 Task: Start in the project TrackForge the sprint 'Mission Control', with a duration of 2 weeks.
Action: Mouse moved to (170, 49)
Screenshot: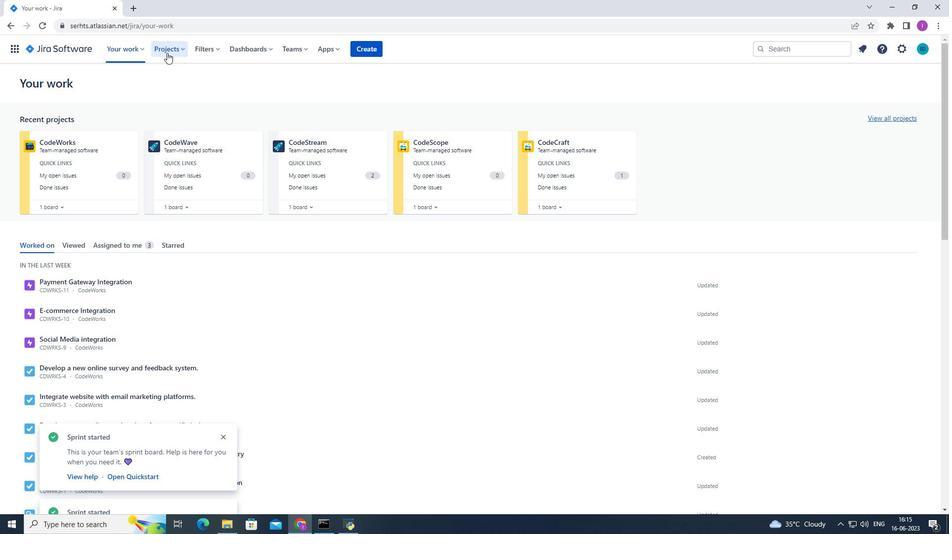 
Action: Mouse pressed left at (170, 49)
Screenshot: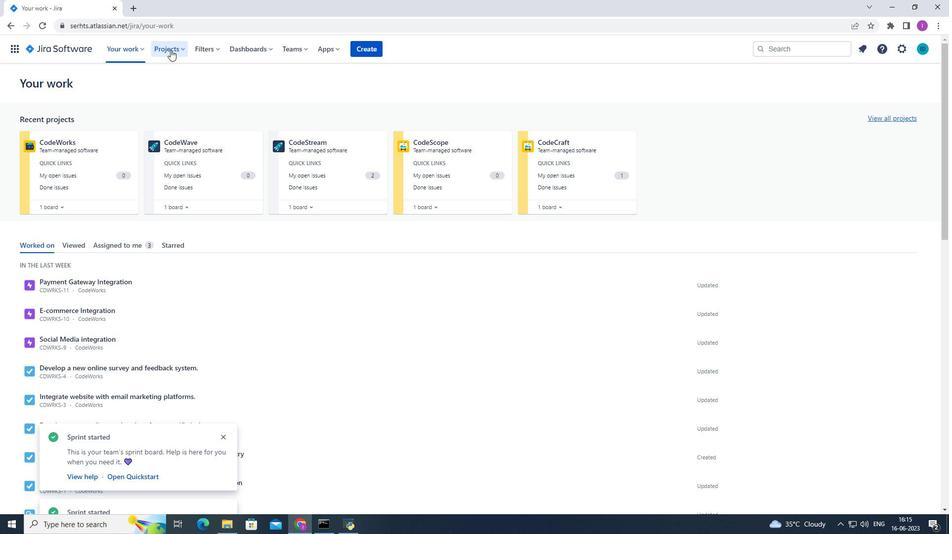 
Action: Mouse moved to (200, 93)
Screenshot: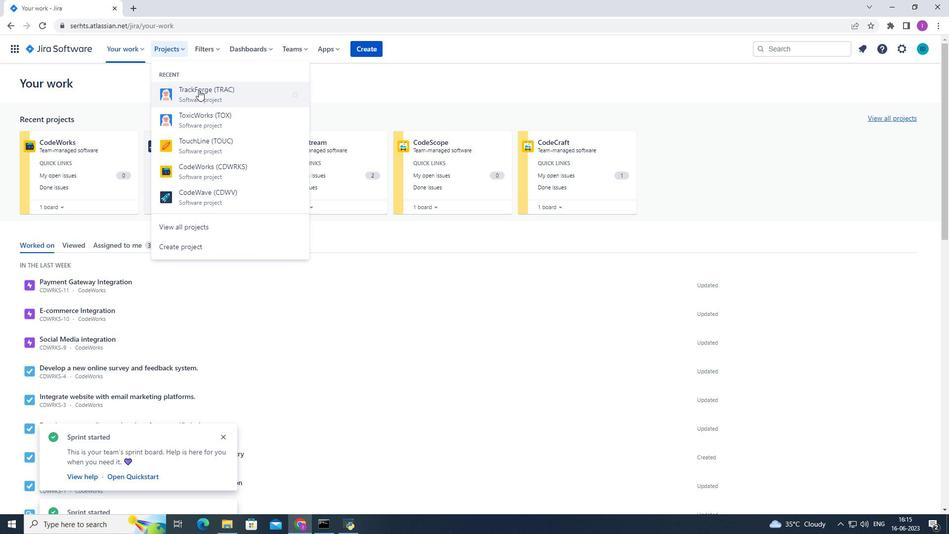 
Action: Mouse pressed left at (200, 93)
Screenshot: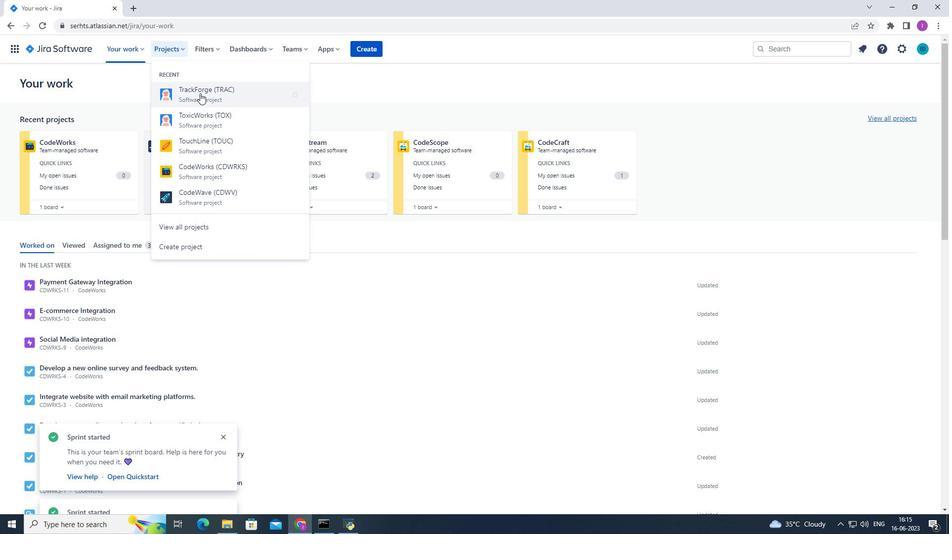 
Action: Mouse moved to (45, 151)
Screenshot: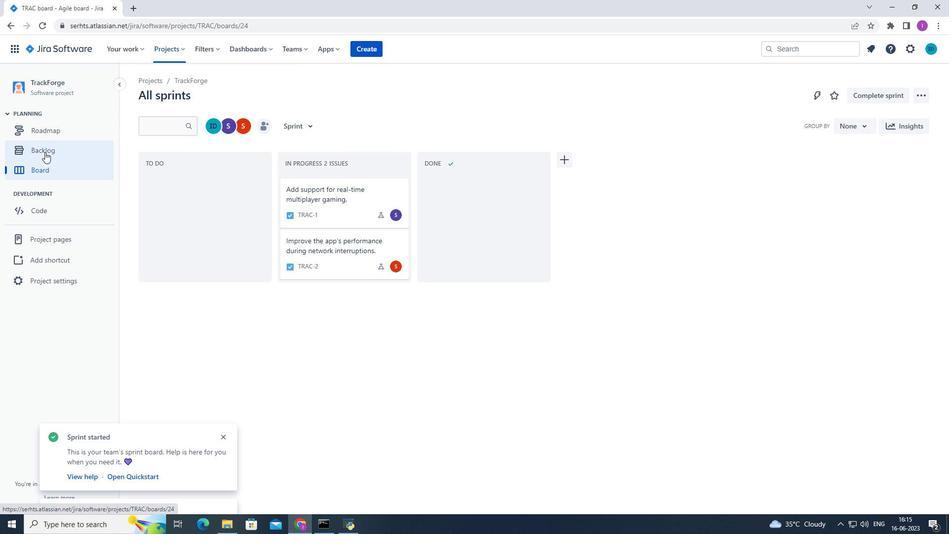 
Action: Mouse pressed left at (45, 151)
Screenshot: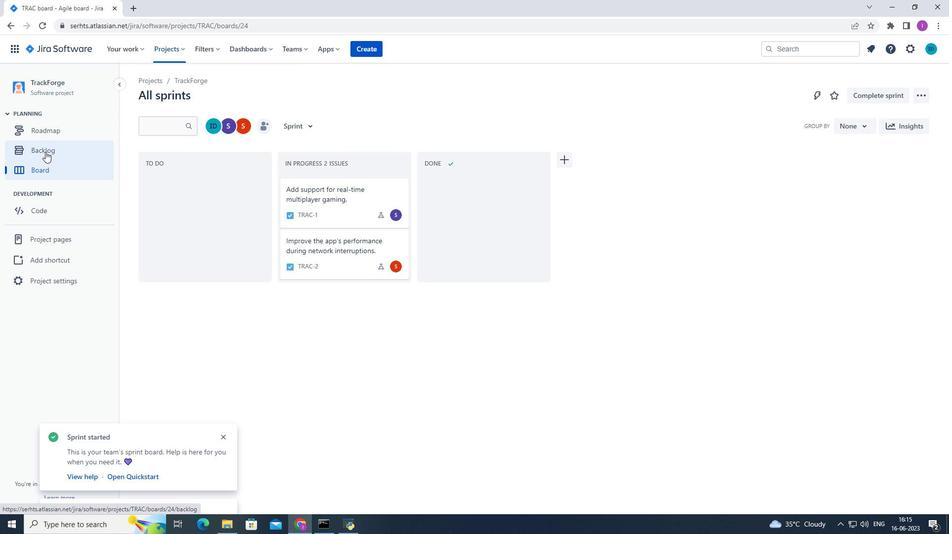 
Action: Mouse moved to (867, 333)
Screenshot: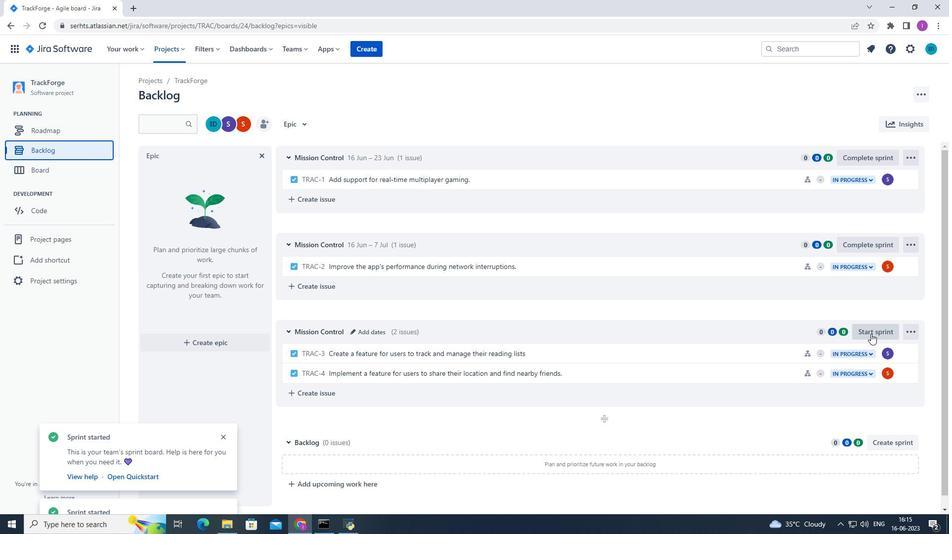 
Action: Mouse pressed left at (867, 333)
Screenshot: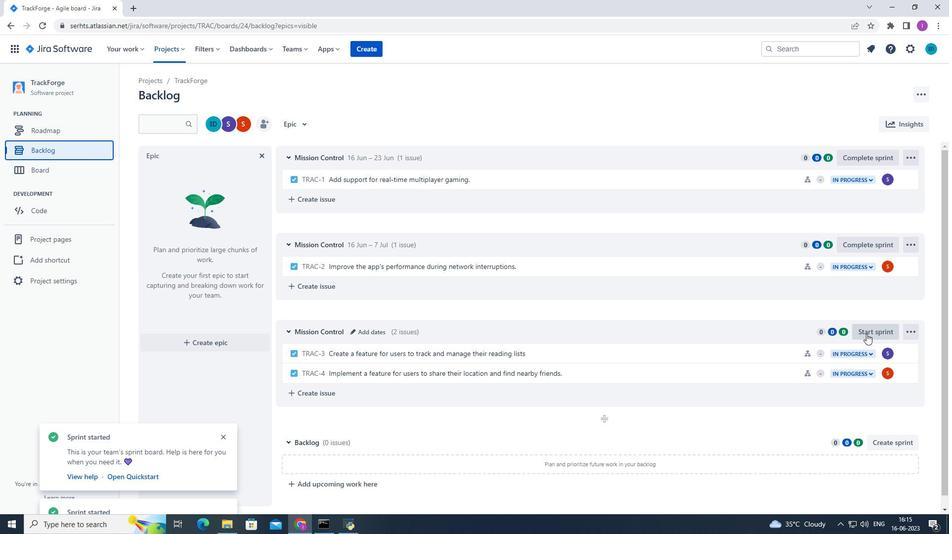 
Action: Mouse moved to (450, 175)
Screenshot: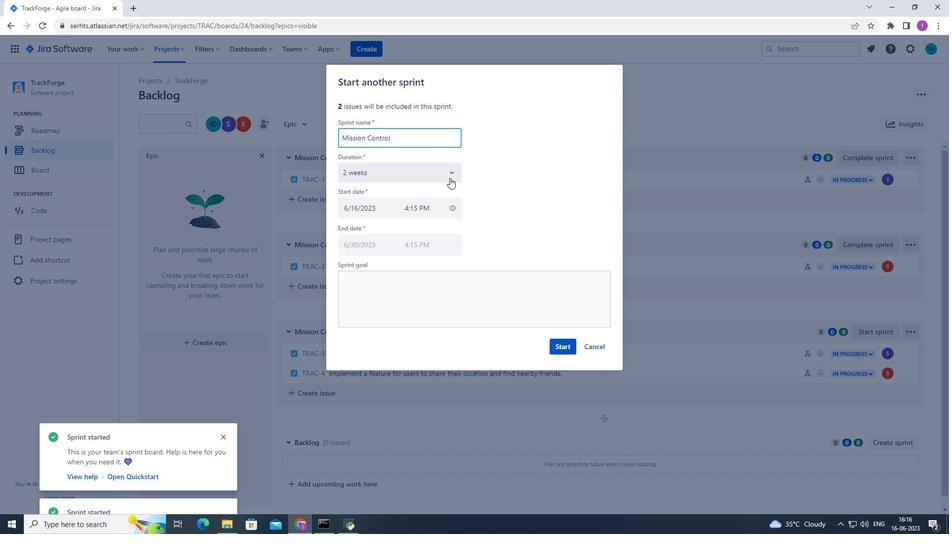 
Action: Mouse pressed left at (450, 175)
Screenshot: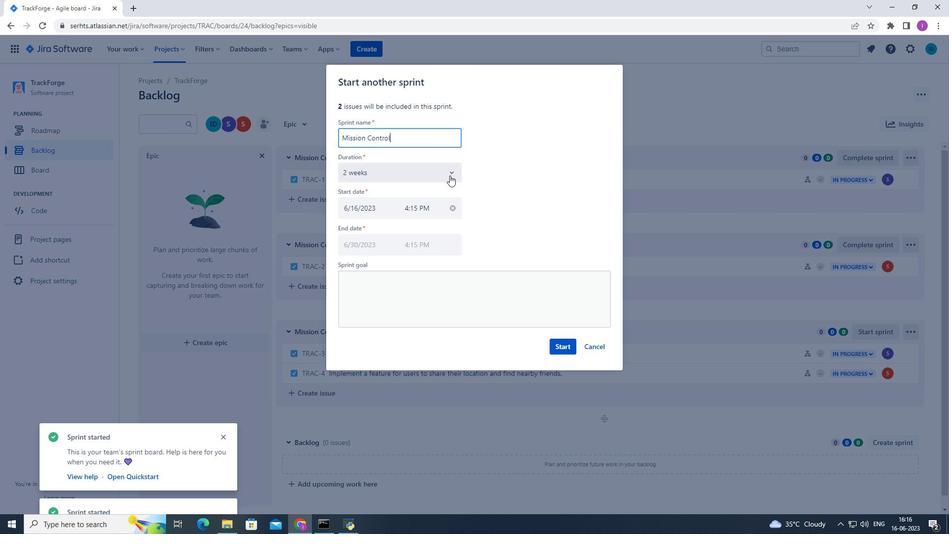
Action: Mouse moved to (403, 213)
Screenshot: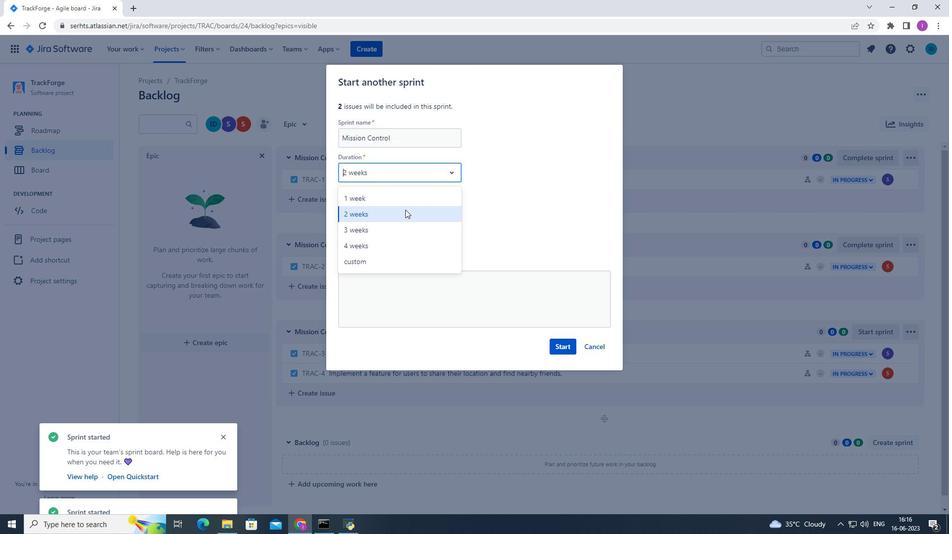 
Action: Mouse pressed left at (403, 213)
Screenshot: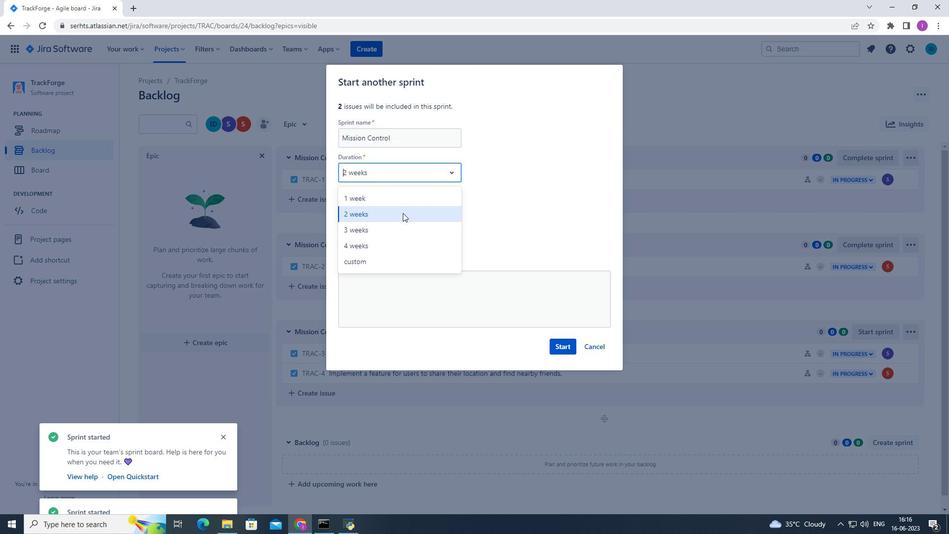 
Action: Mouse moved to (564, 346)
Screenshot: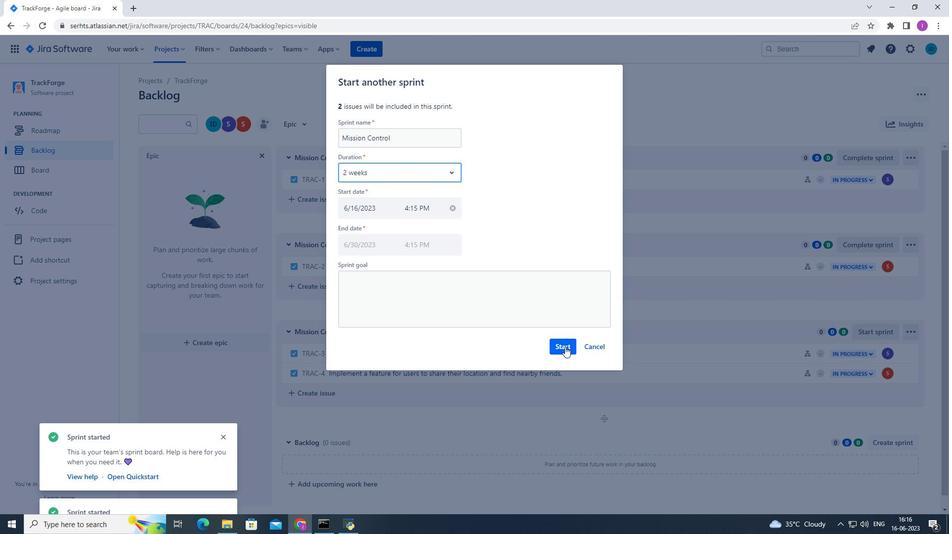 
Action: Mouse pressed left at (564, 346)
Screenshot: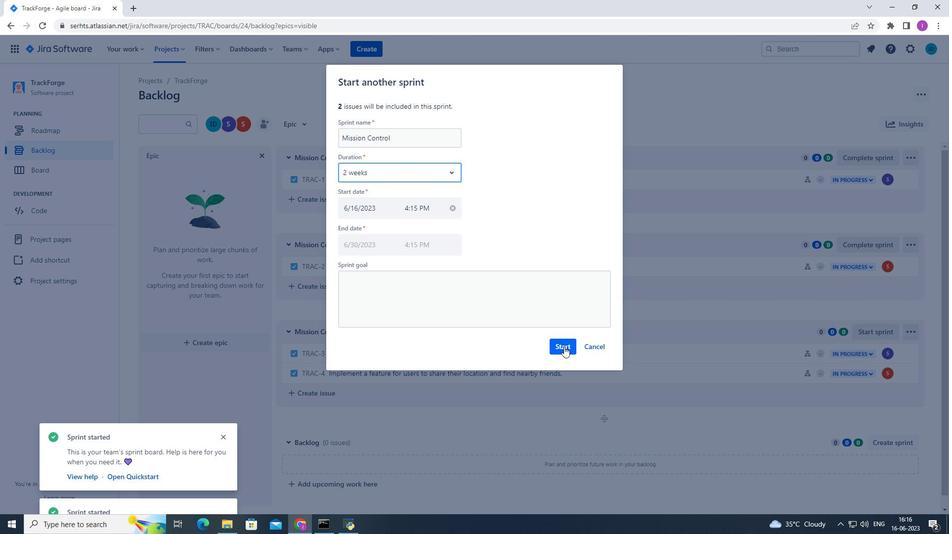 
Action: Mouse moved to (9, 25)
Screenshot: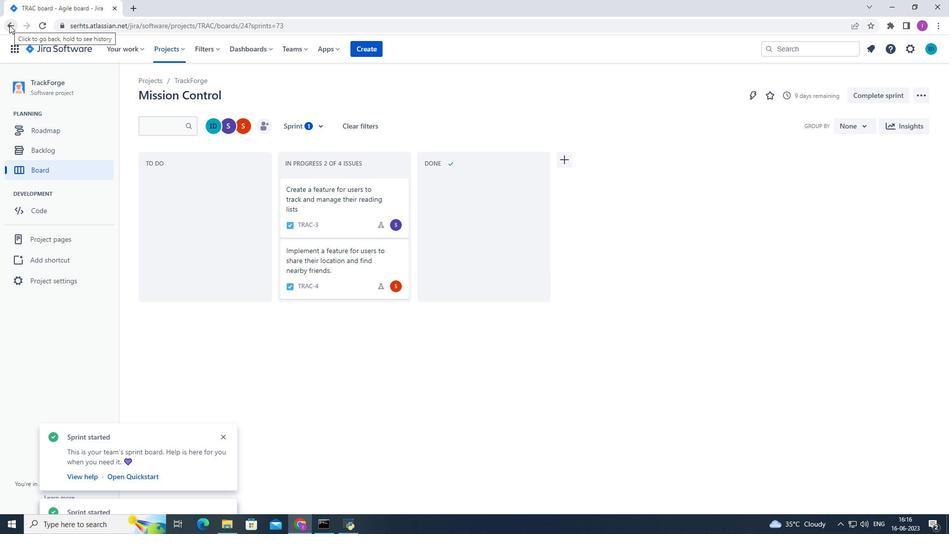 
Action: Mouse pressed left at (9, 25)
Screenshot: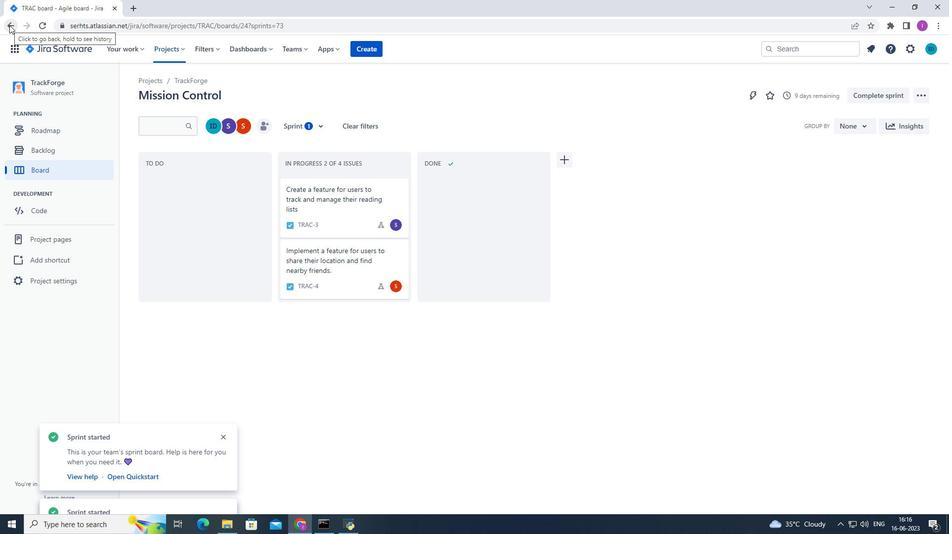 
Action: Mouse moved to (110, 76)
Screenshot: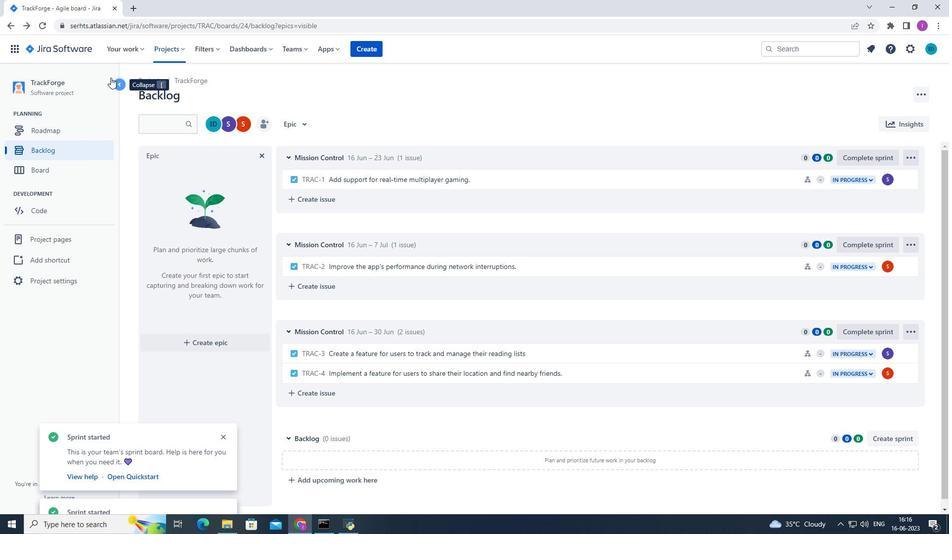 
